 Task: Clear the last 24 hours site settings.
Action: Mouse moved to (942, 27)
Screenshot: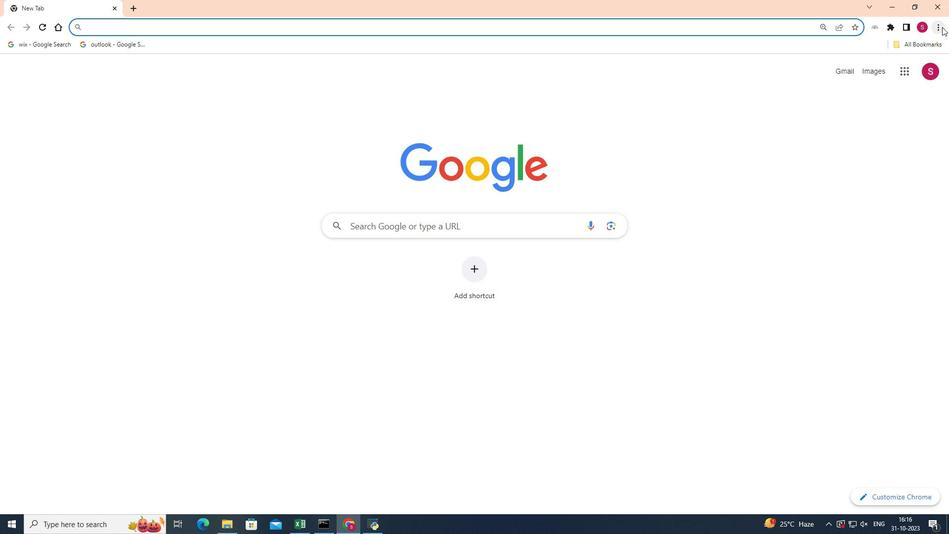 
Action: Mouse pressed left at (942, 27)
Screenshot: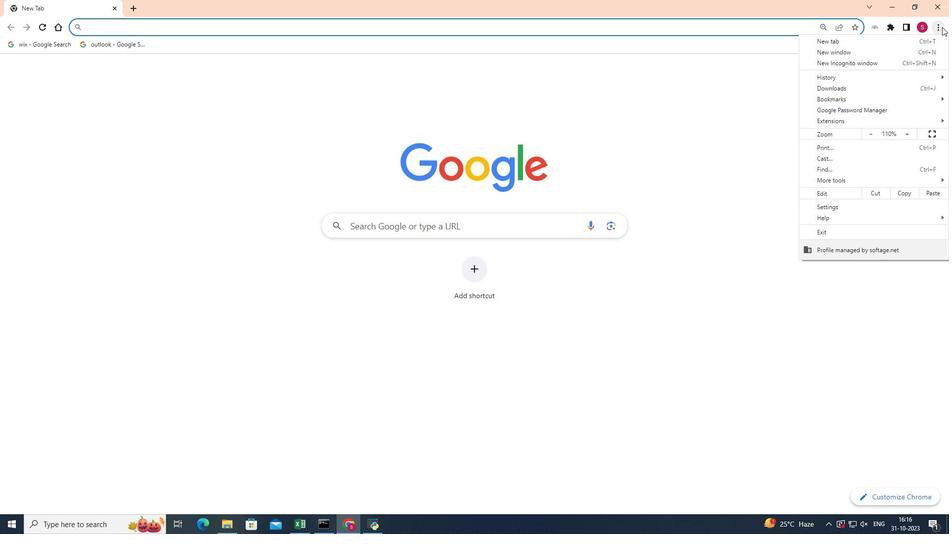 
Action: Mouse moved to (835, 182)
Screenshot: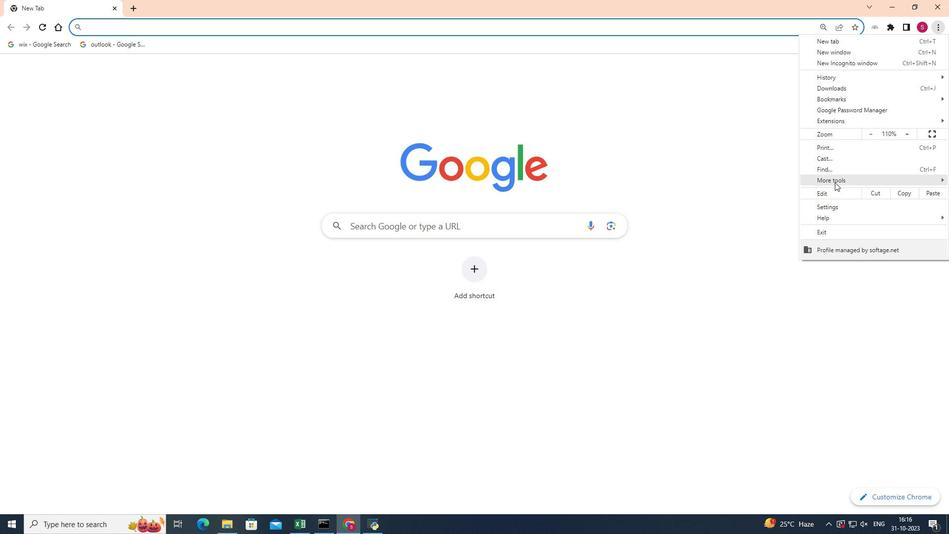 
Action: Mouse pressed left at (835, 182)
Screenshot: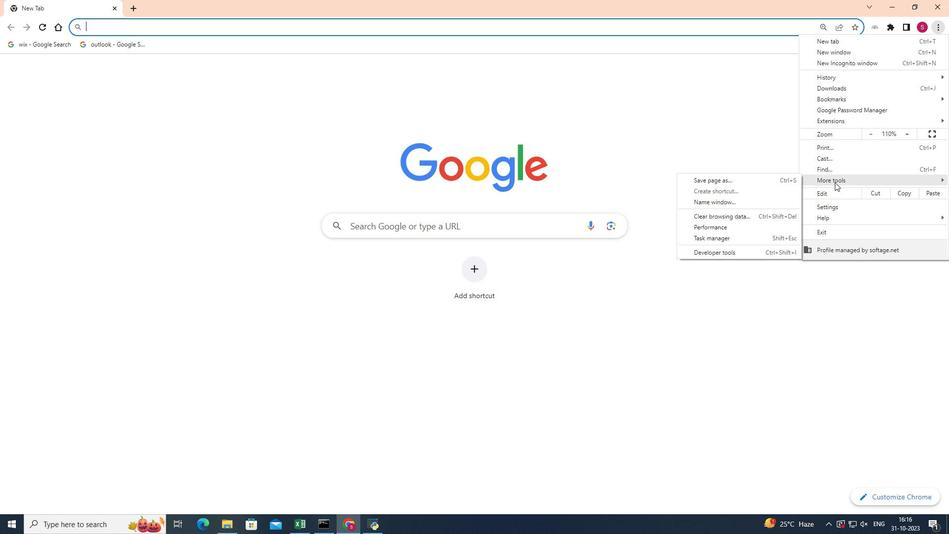 
Action: Mouse moved to (759, 218)
Screenshot: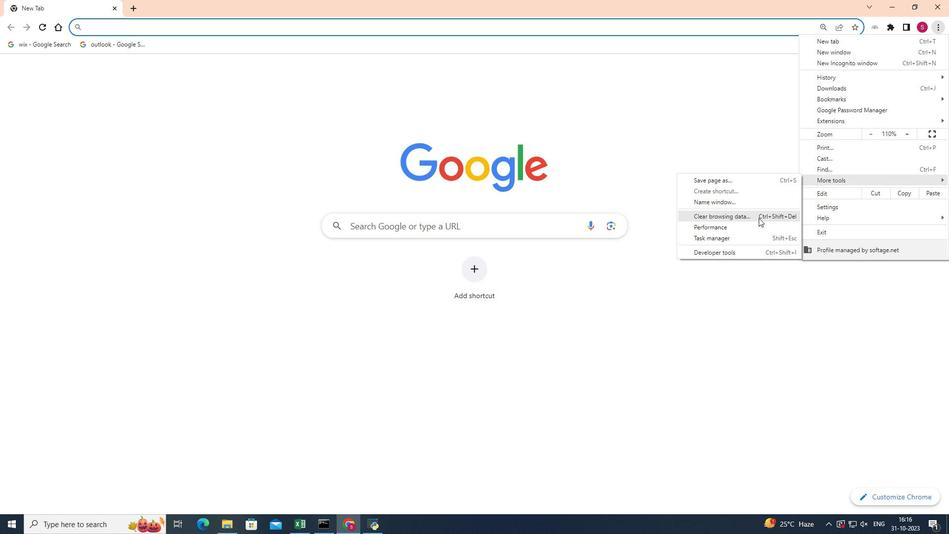 
Action: Mouse pressed left at (759, 218)
Screenshot: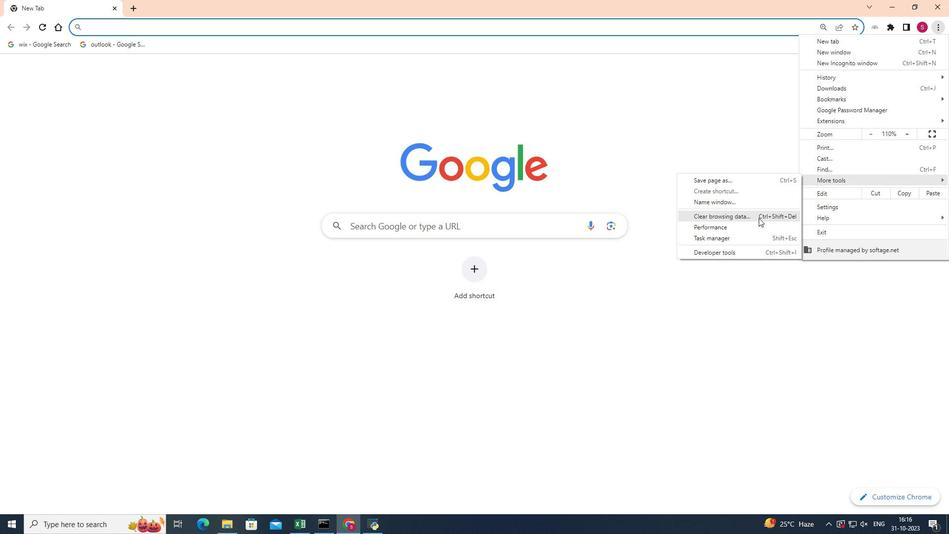
Action: Mouse moved to (534, 157)
Screenshot: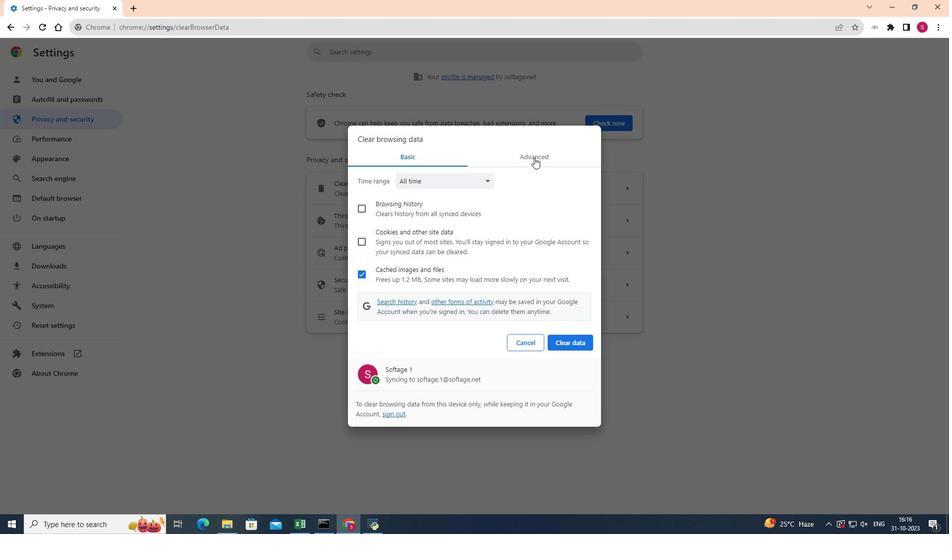 
Action: Mouse pressed left at (534, 157)
Screenshot: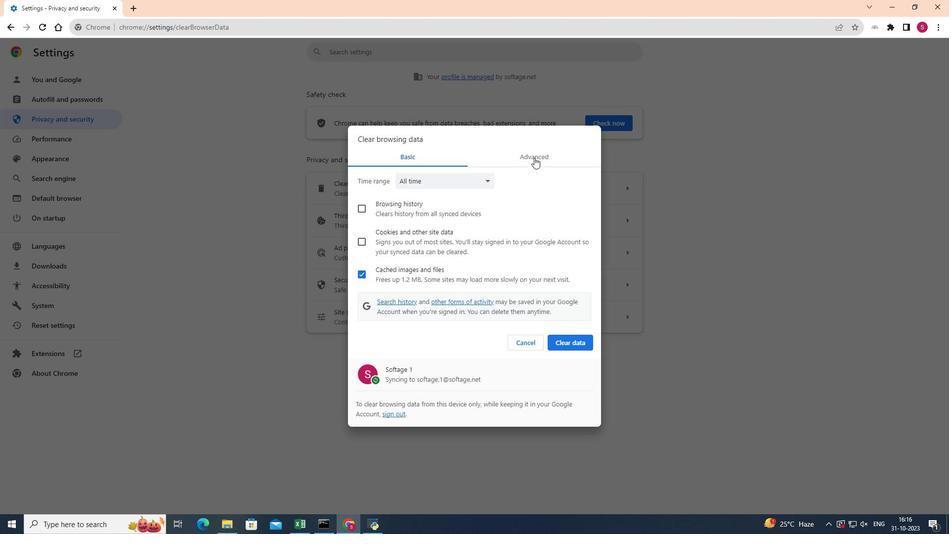 
Action: Mouse moved to (414, 199)
Screenshot: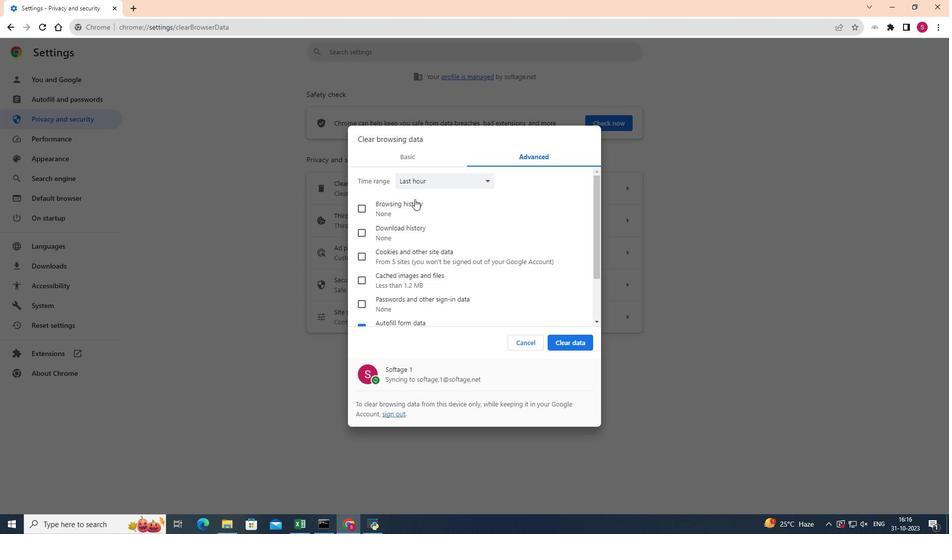 
Action: Mouse scrolled (414, 198) with delta (0, 0)
Screenshot: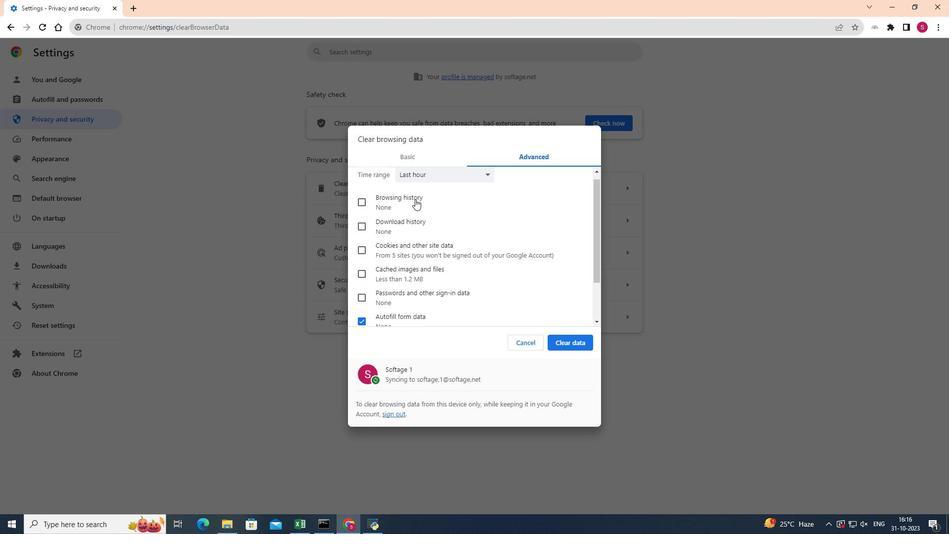 
Action: Mouse moved to (415, 199)
Screenshot: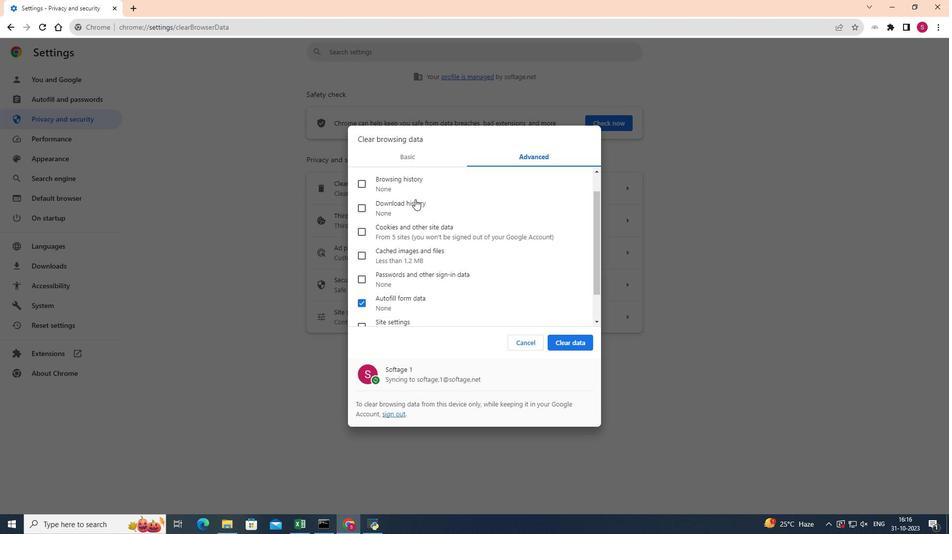 
Action: Mouse scrolled (415, 198) with delta (0, 0)
Screenshot: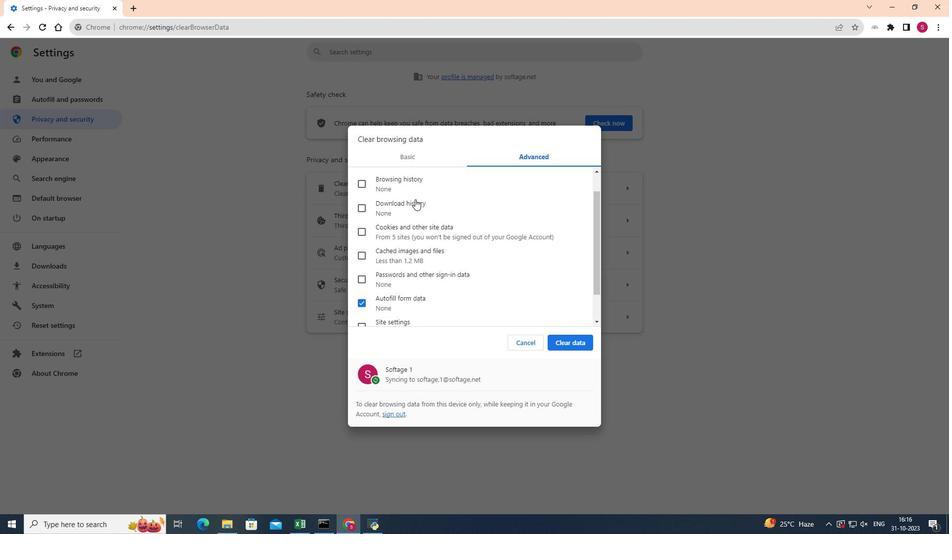 
Action: Mouse moved to (428, 195)
Screenshot: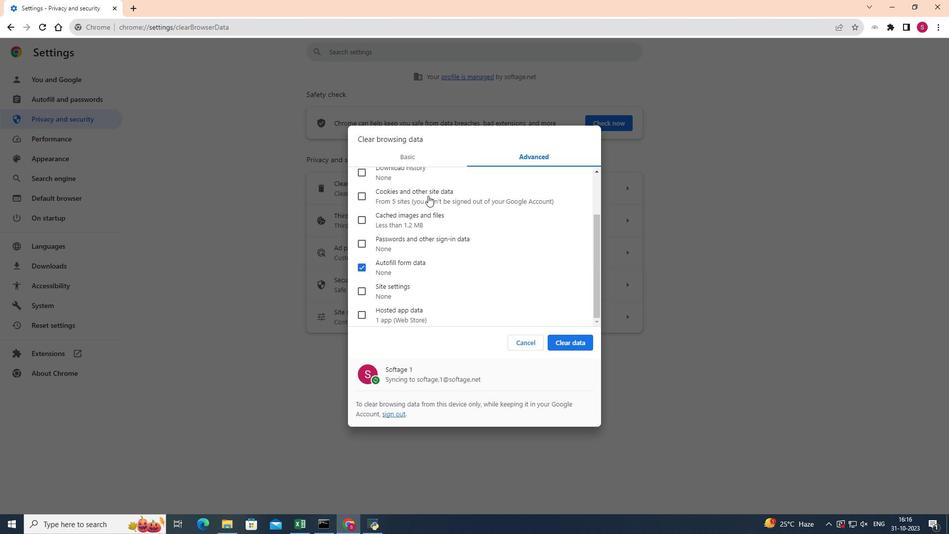 
Action: Mouse scrolled (428, 196) with delta (0, 0)
Screenshot: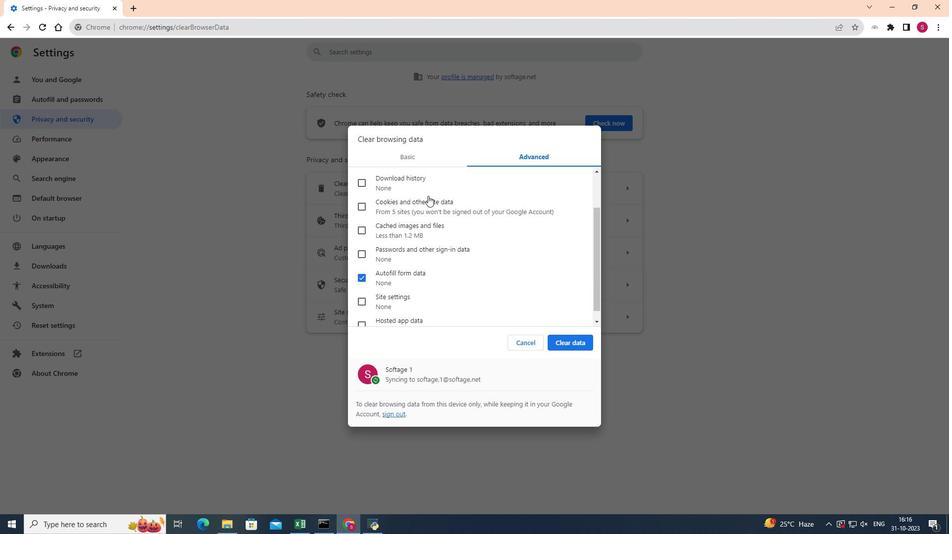 
Action: Mouse scrolled (428, 196) with delta (0, 0)
Screenshot: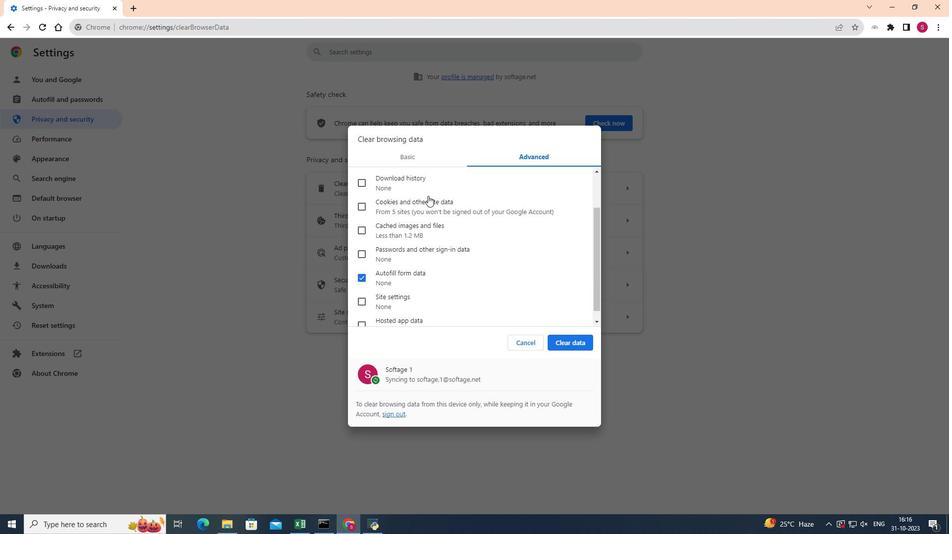 
Action: Mouse scrolled (428, 196) with delta (0, 0)
Screenshot: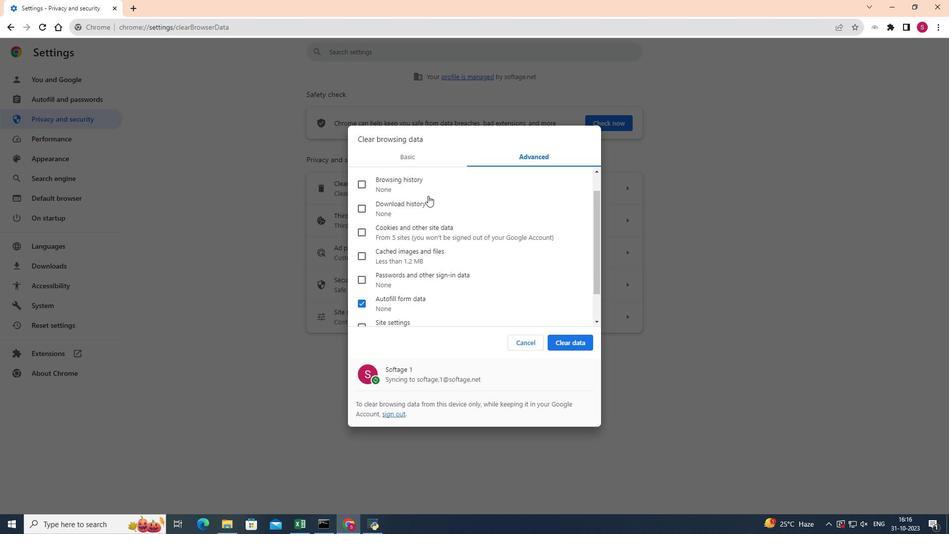 
Action: Mouse moved to (448, 182)
Screenshot: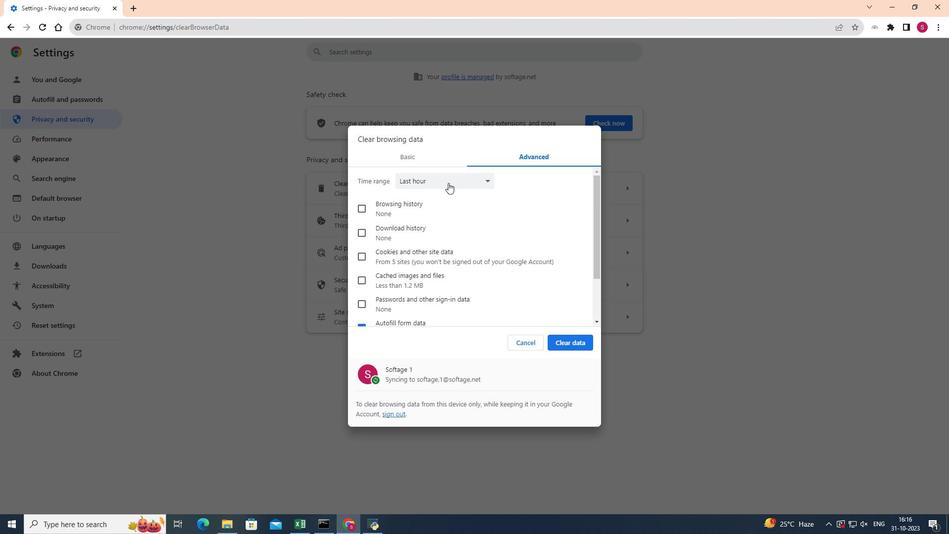 
Action: Mouse pressed left at (448, 182)
Screenshot: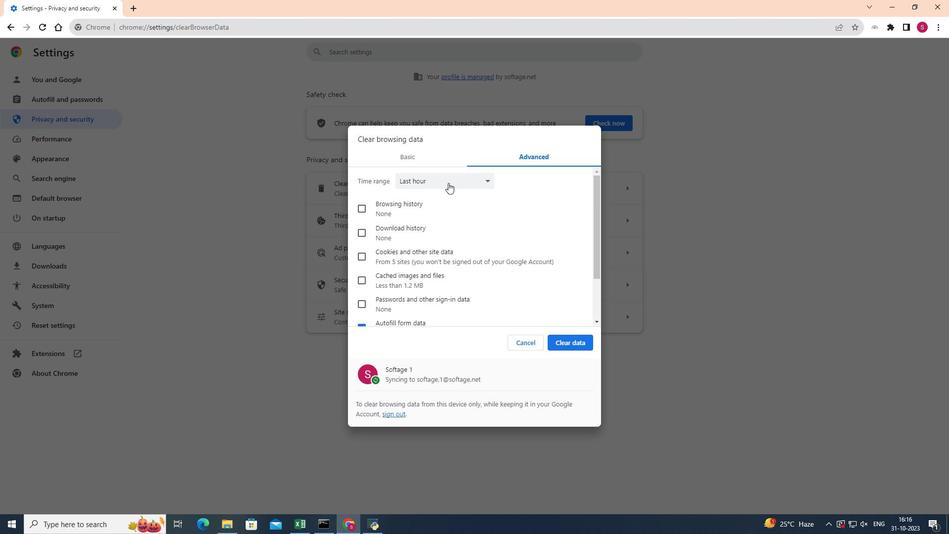 
Action: Mouse moved to (427, 202)
Screenshot: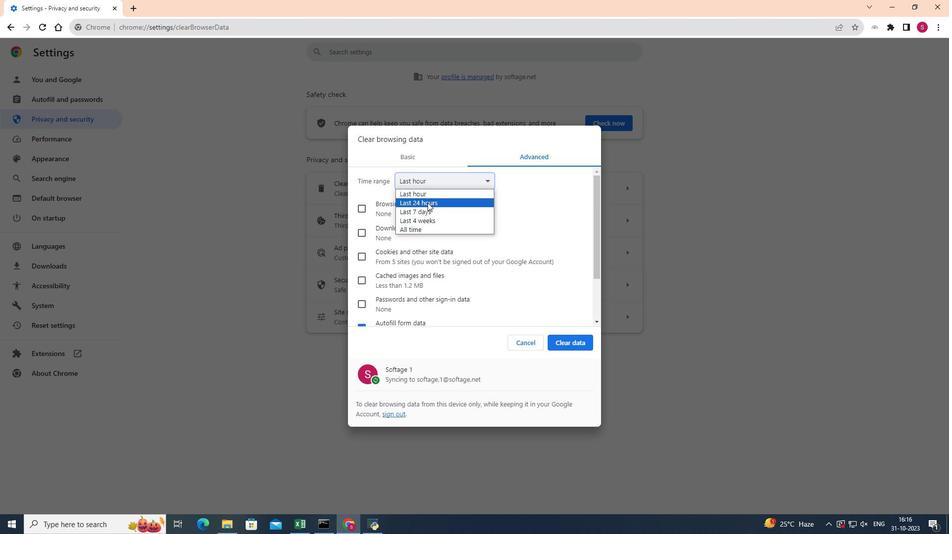 
Action: Mouse pressed left at (427, 202)
Screenshot: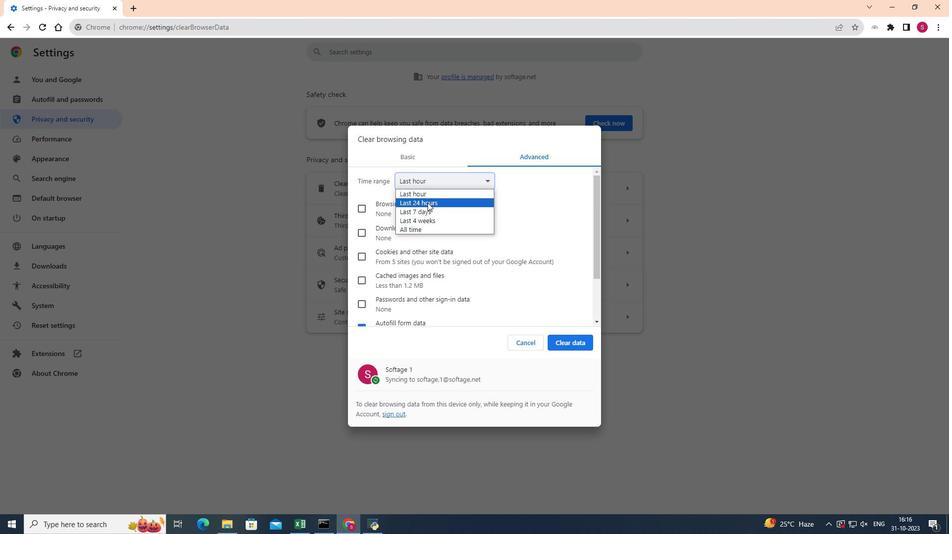 
Action: Mouse moved to (442, 209)
Screenshot: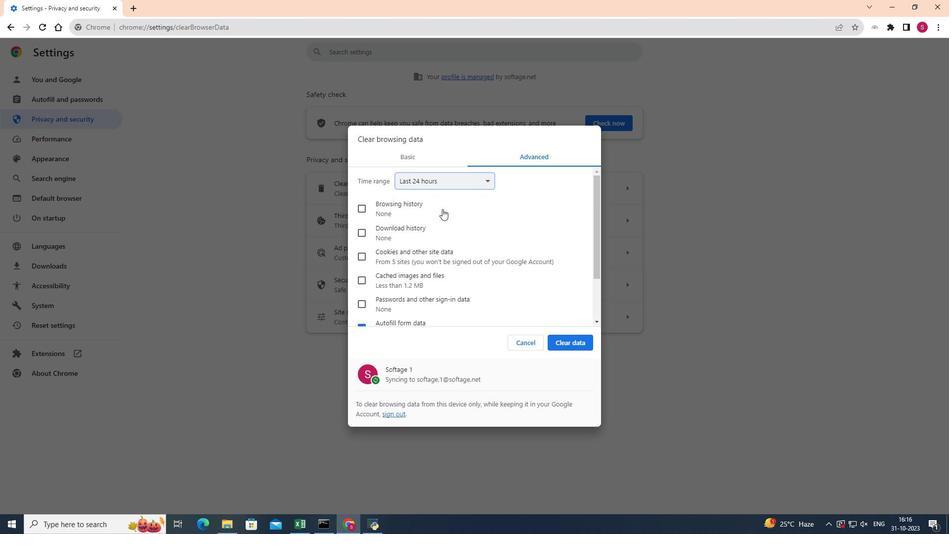 
Action: Mouse scrolled (442, 208) with delta (0, 0)
Screenshot: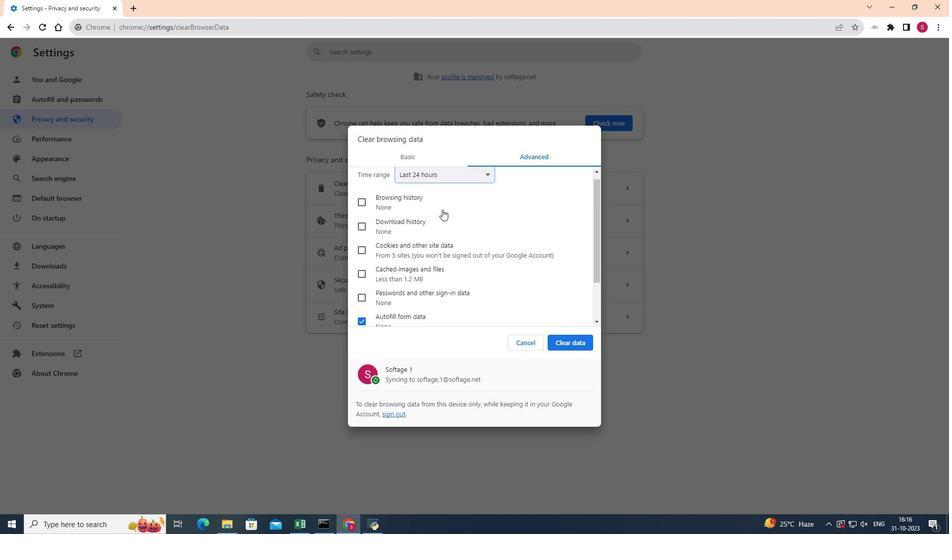 
Action: Mouse moved to (442, 209)
Screenshot: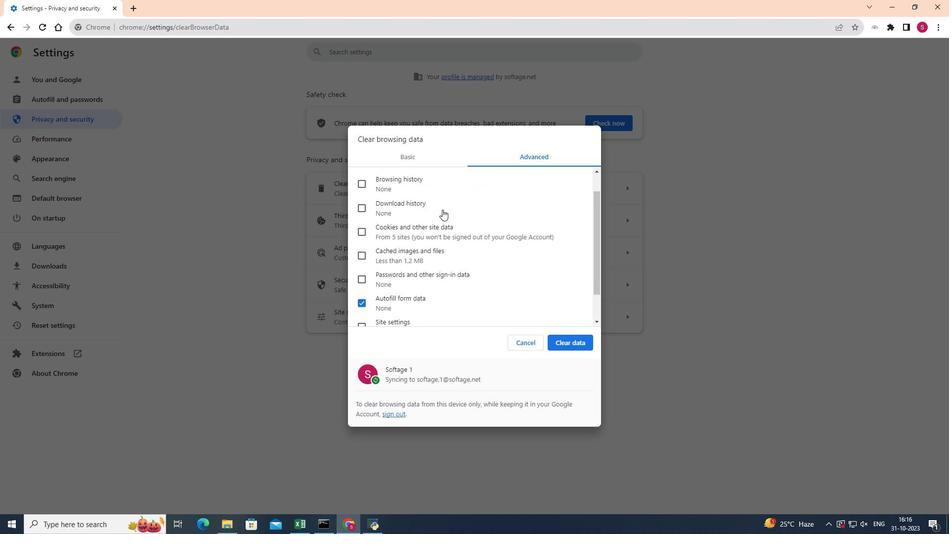 
Action: Mouse scrolled (442, 209) with delta (0, 0)
Screenshot: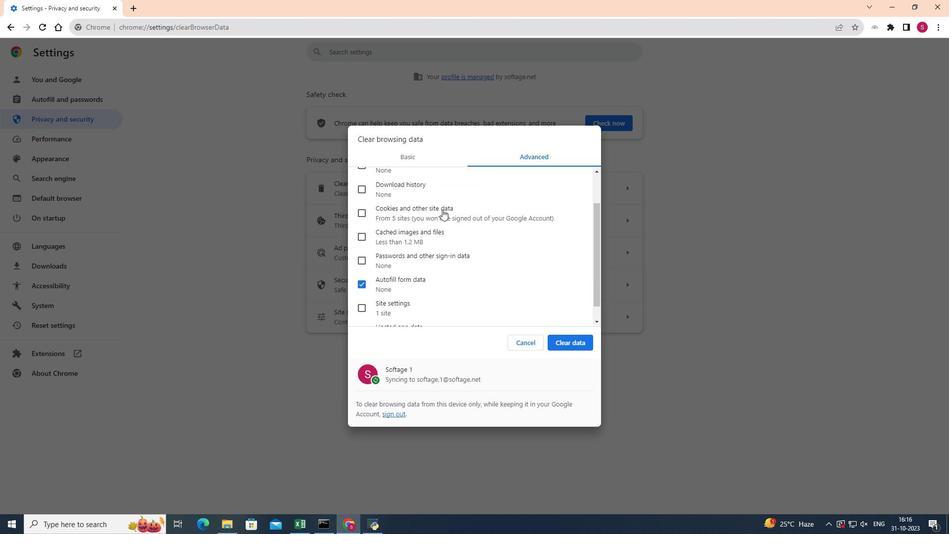 
Action: Mouse moved to (359, 267)
Screenshot: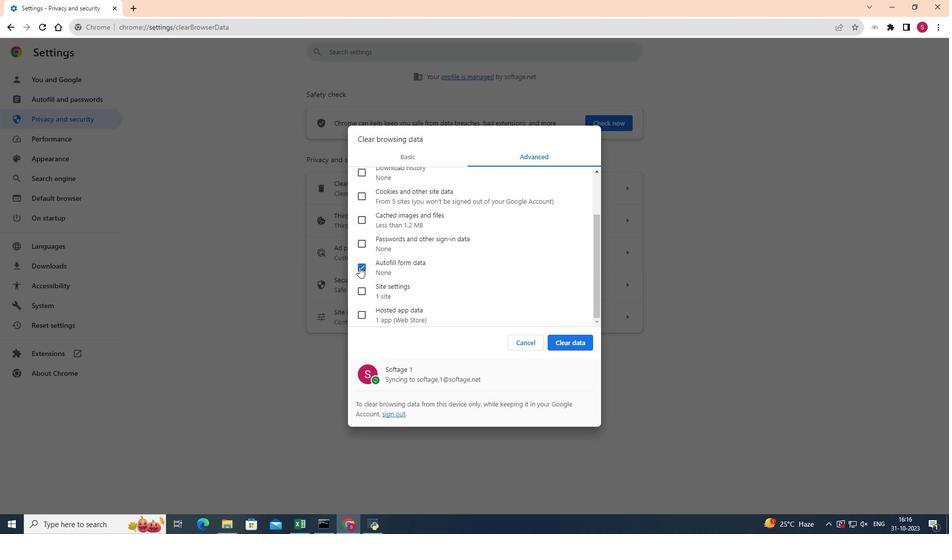 
Action: Mouse pressed left at (359, 267)
Screenshot: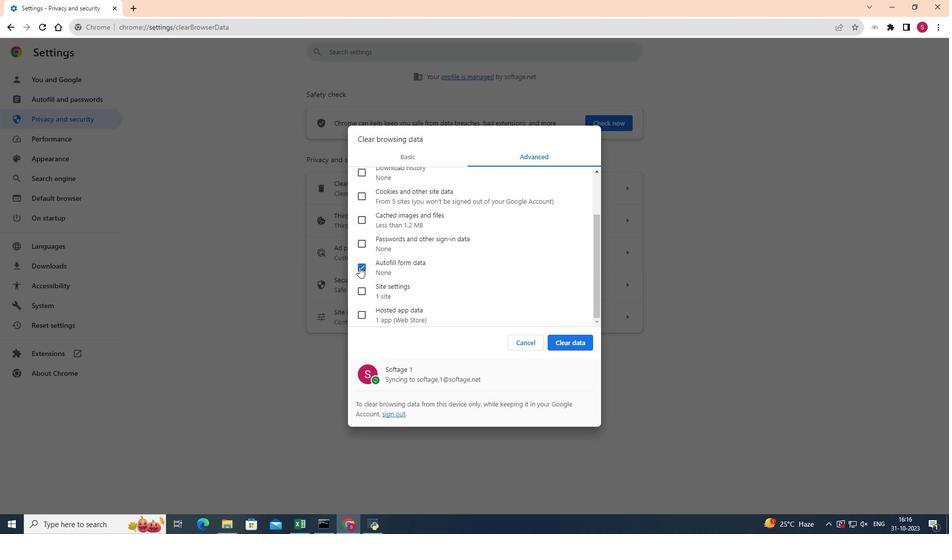 
Action: Mouse moved to (357, 293)
Screenshot: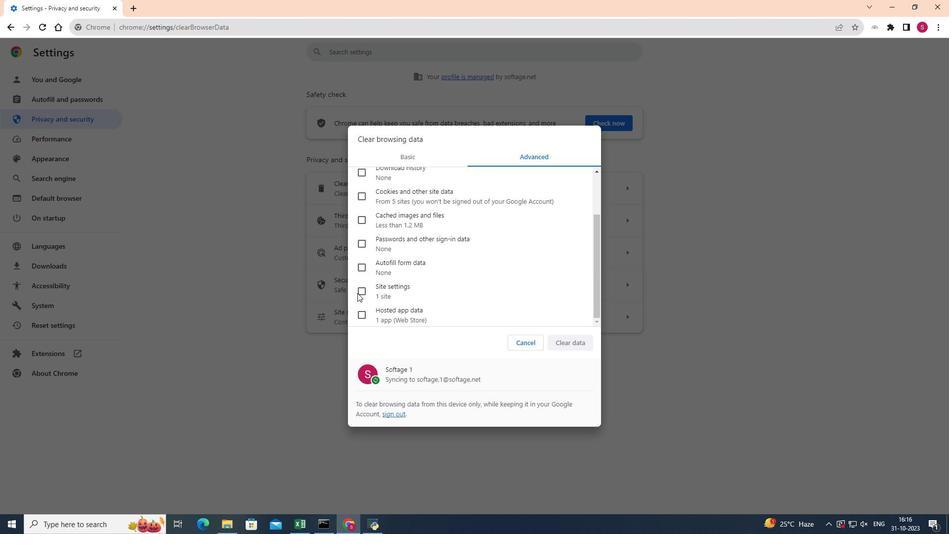
Action: Mouse pressed left at (357, 293)
Screenshot: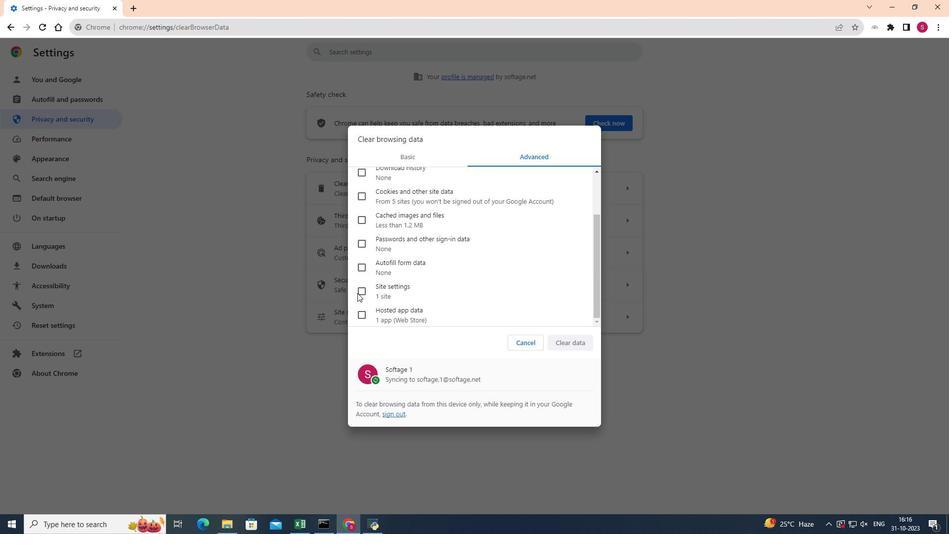 
Action: Mouse moved to (362, 293)
Screenshot: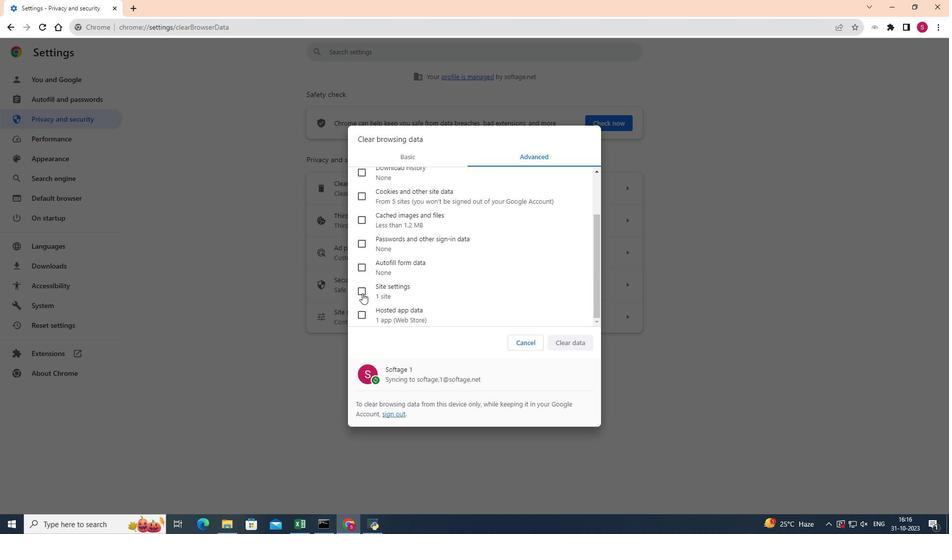 
Action: Mouse pressed left at (362, 293)
Screenshot: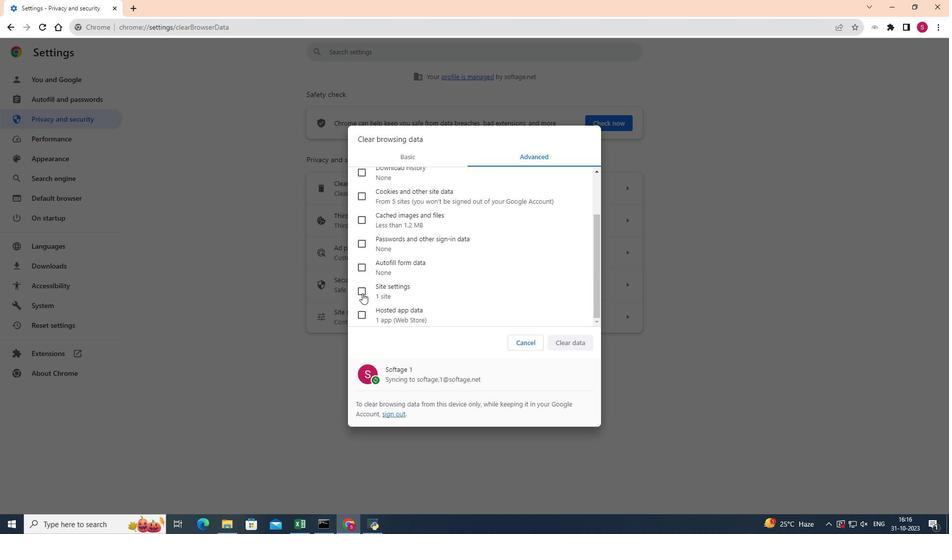
Action: Mouse moved to (568, 345)
Screenshot: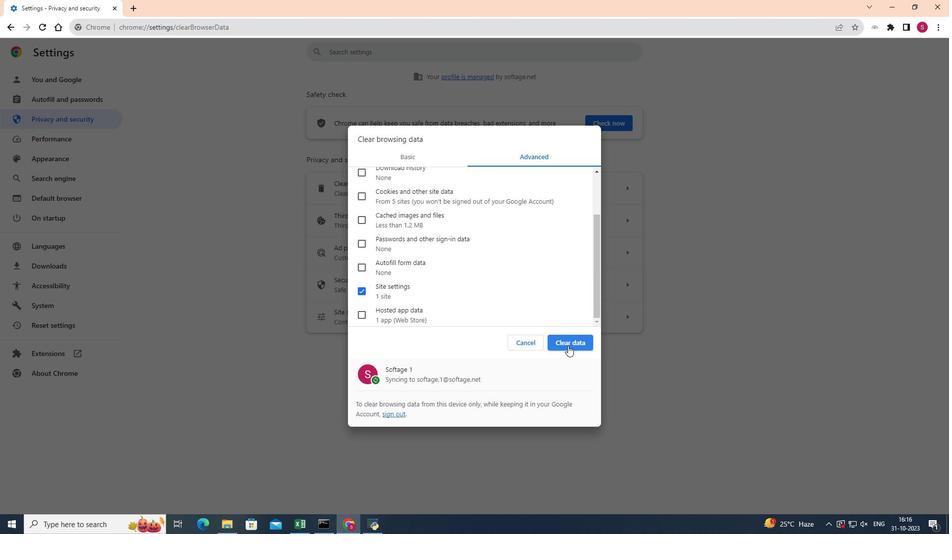 
Action: Mouse pressed left at (568, 345)
Screenshot: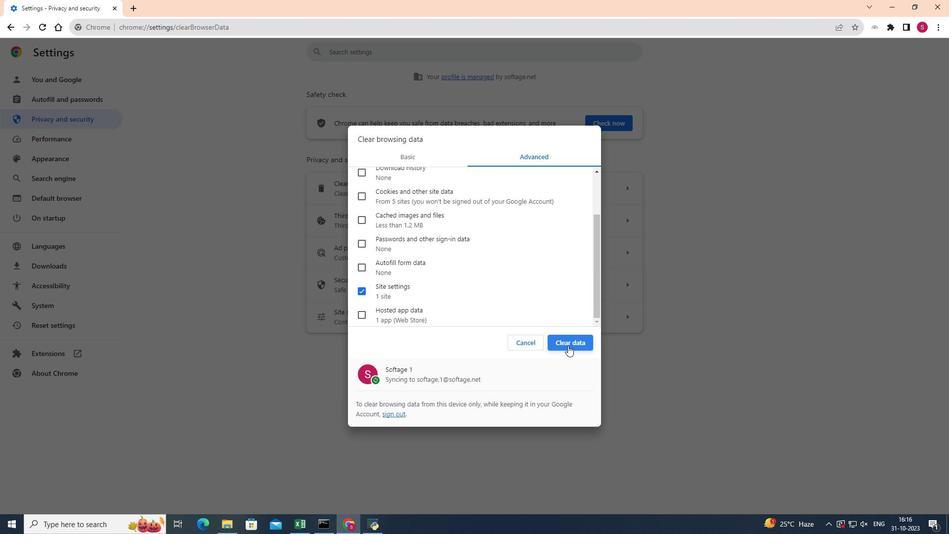 
Action: Mouse moved to (568, 345)
Screenshot: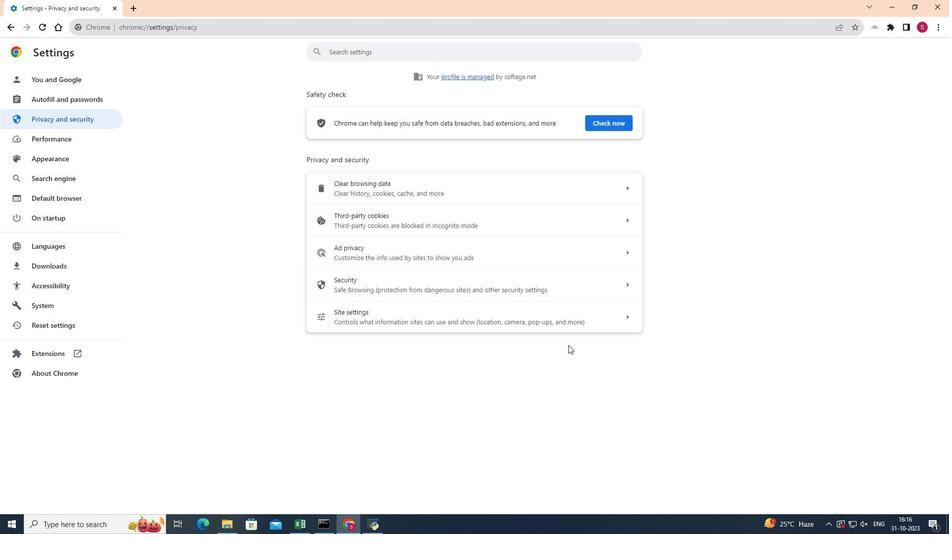 
